 Task: Create in the project AgileCamp in Backlog an issue 'Integrate a new product recommendation feature into an existing e-commerce website to improve product discoverability and sales conversion', assign it to team member softage.3@softage.net and change the status to IN PROGRESS. Create in the project AgileCamp in Backlog an issue 'Develop a new tool for automated testing of cross-browser compatibility and responsiveness', assign it to team member softage.4@softage.net and change the status to IN PROGRESS
Action: Mouse moved to (231, 346)
Screenshot: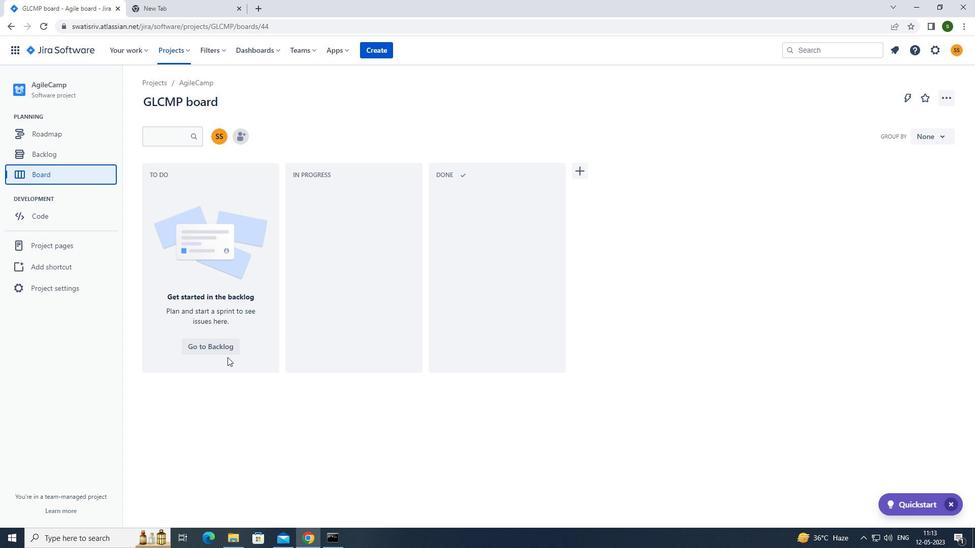 
Action: Mouse pressed left at (231, 346)
Screenshot: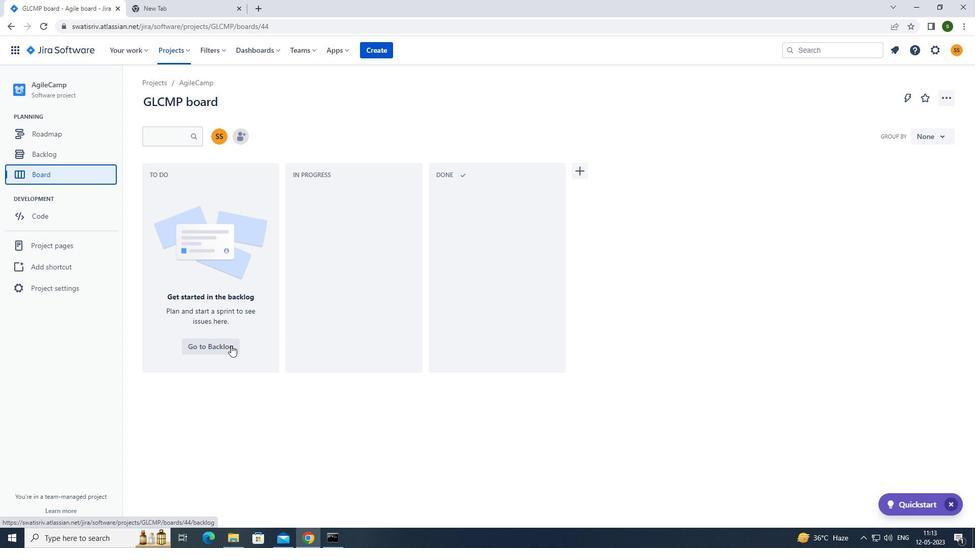 
Action: Mouse moved to (231, 211)
Screenshot: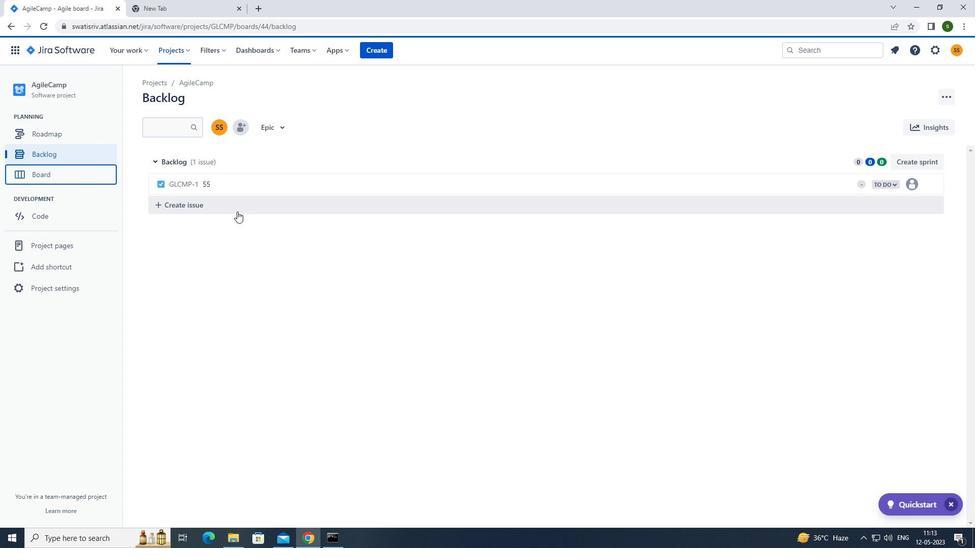 
Action: Mouse pressed left at (231, 211)
Screenshot: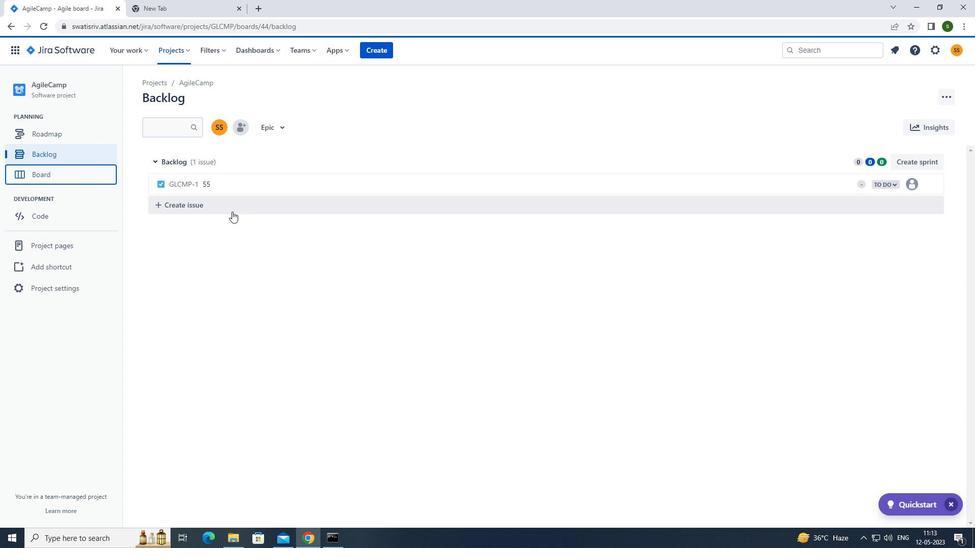 
Action: Mouse moved to (257, 204)
Screenshot: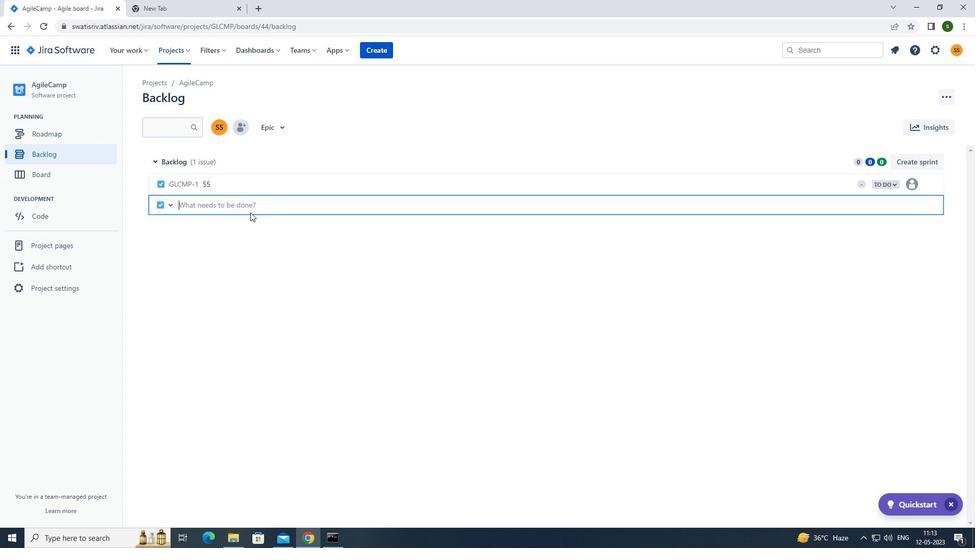 
Action: Mouse pressed left at (257, 204)
Screenshot: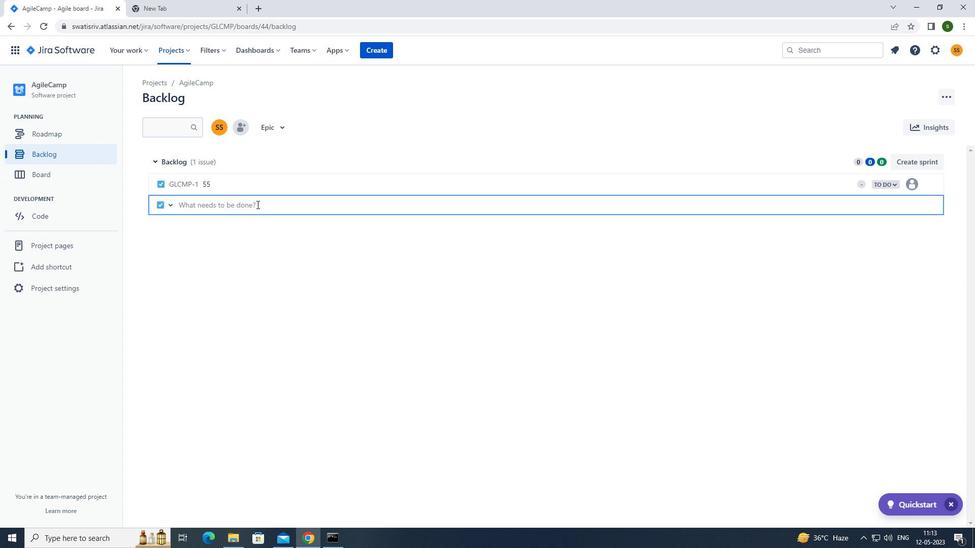 
Action: Key pressed <Key.caps_lock>i<Key.caps_lock>ntegrate<Key.space>a<Key.space>new<Key.space>product<Key.space>reco
Screenshot: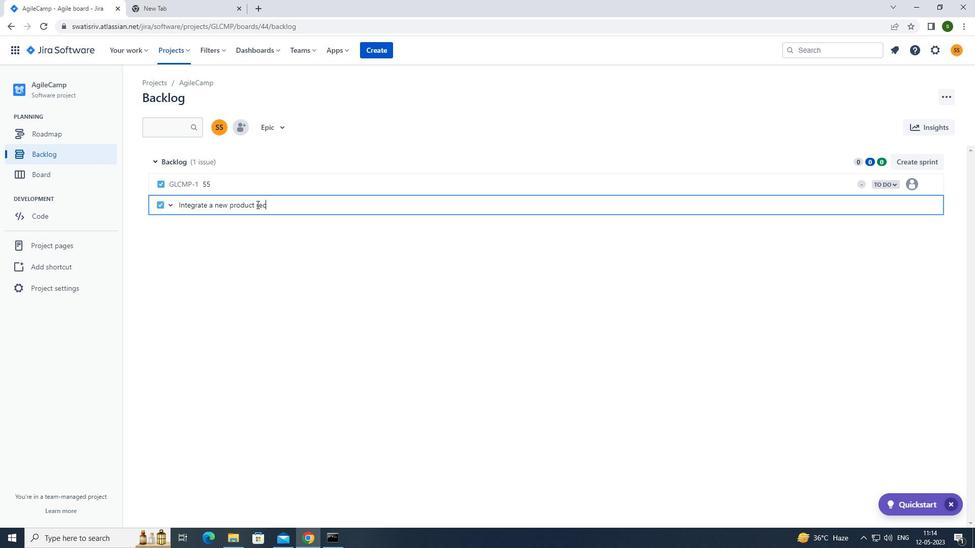 
Action: Mouse moved to (257, 204)
Screenshot: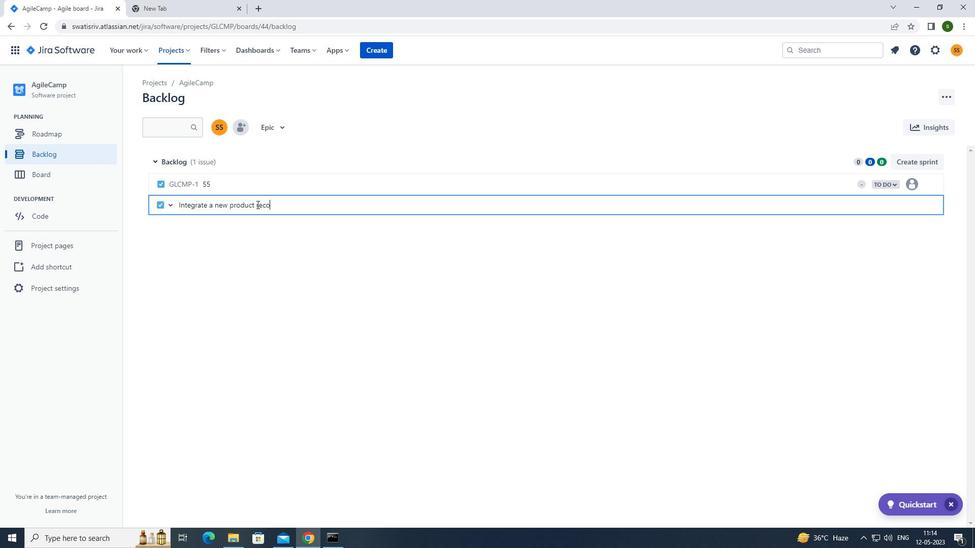 
Action: Key pressed mmendation<Key.space>feature<Key.space>ito<Key.space>an<Key.space>existing<Key.space>e-commerce<Key.space>website<Key.space>to<Key.space>improve<Key.space>product<Key.space>discoverability<Key.space>and<Key.space>sales<Key.space>conversion<Key.enter>
Screenshot: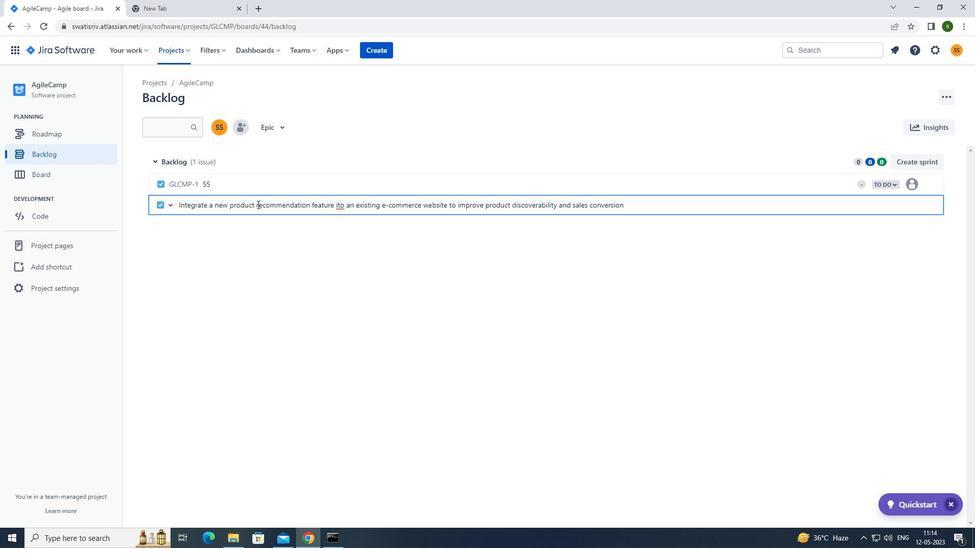 
Action: Mouse moved to (910, 205)
Screenshot: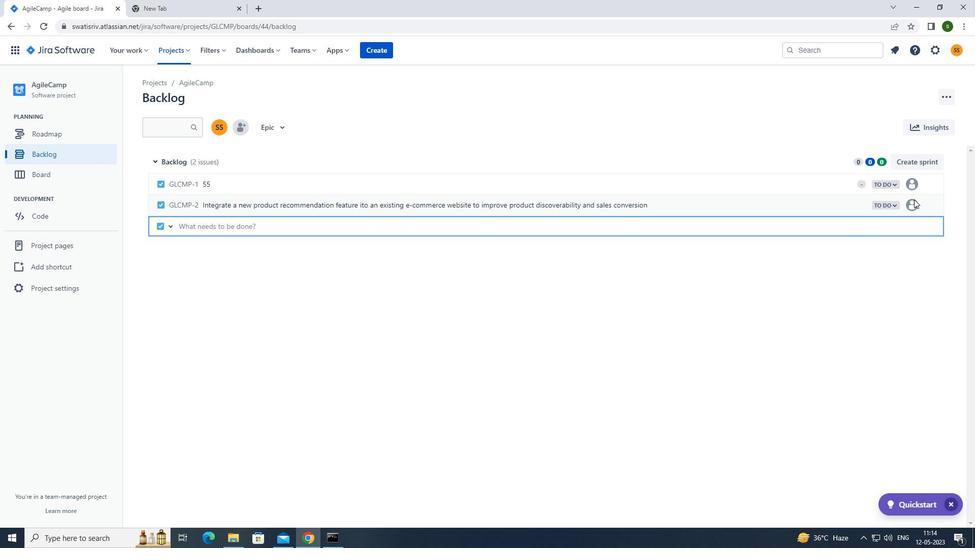 
Action: Mouse pressed left at (910, 205)
Screenshot: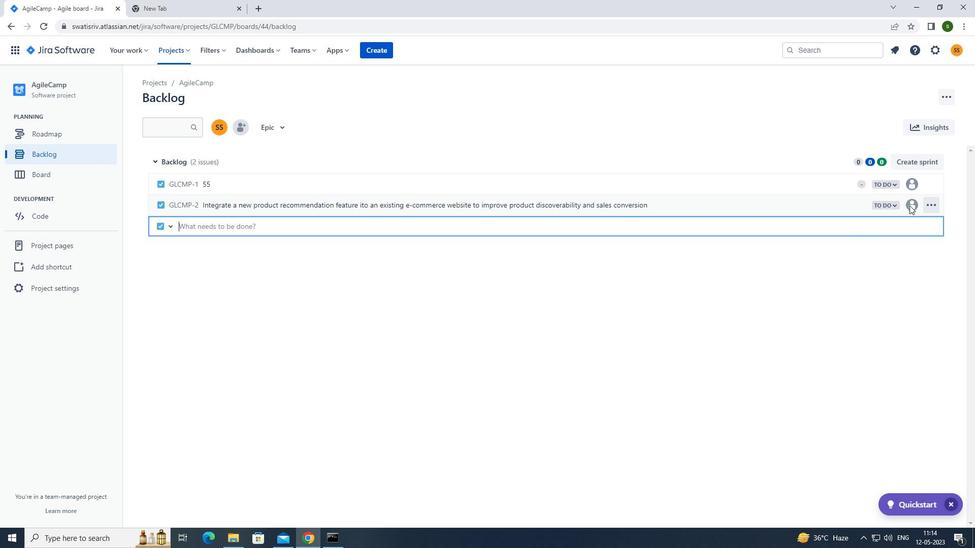 
Action: Mouse pressed left at (910, 205)
Screenshot: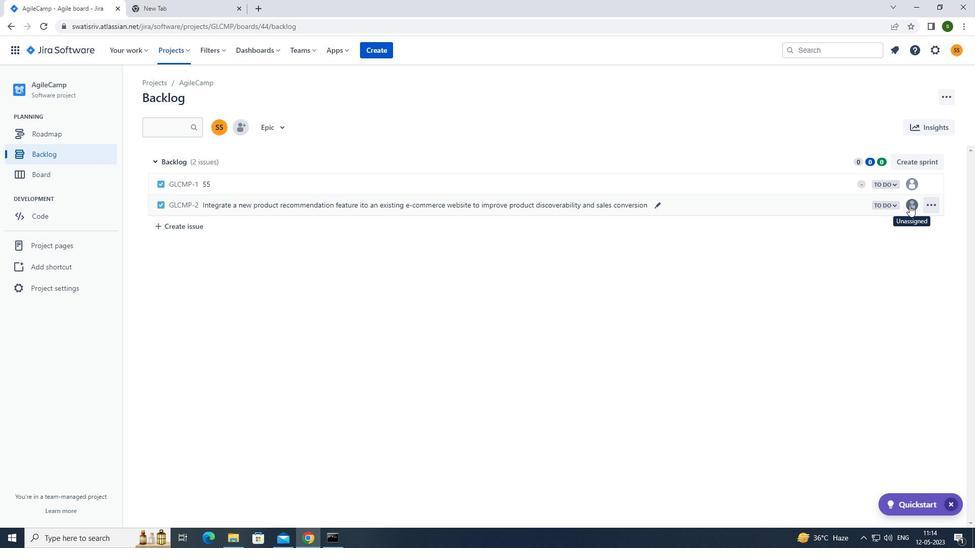 
Action: Mouse moved to (843, 312)
Screenshot: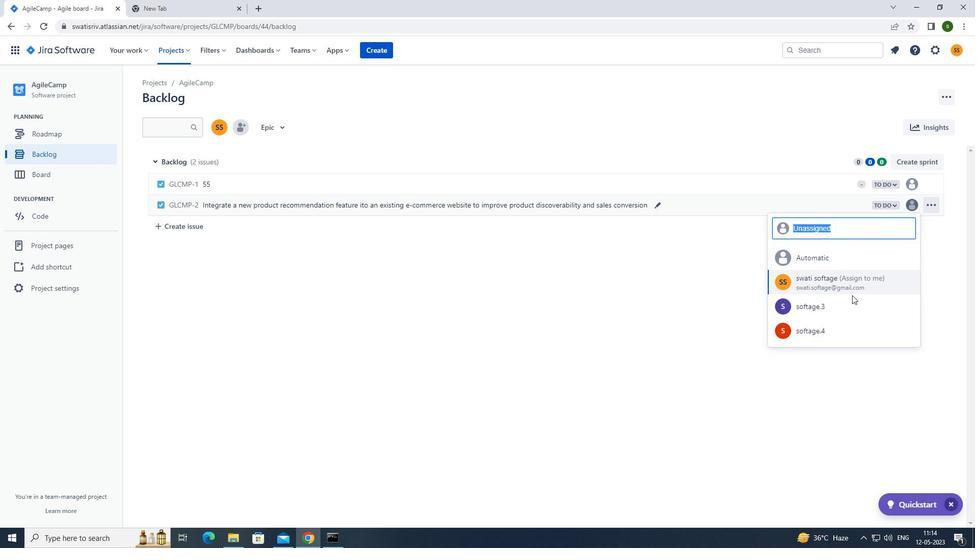 
Action: Mouse pressed left at (843, 312)
Screenshot: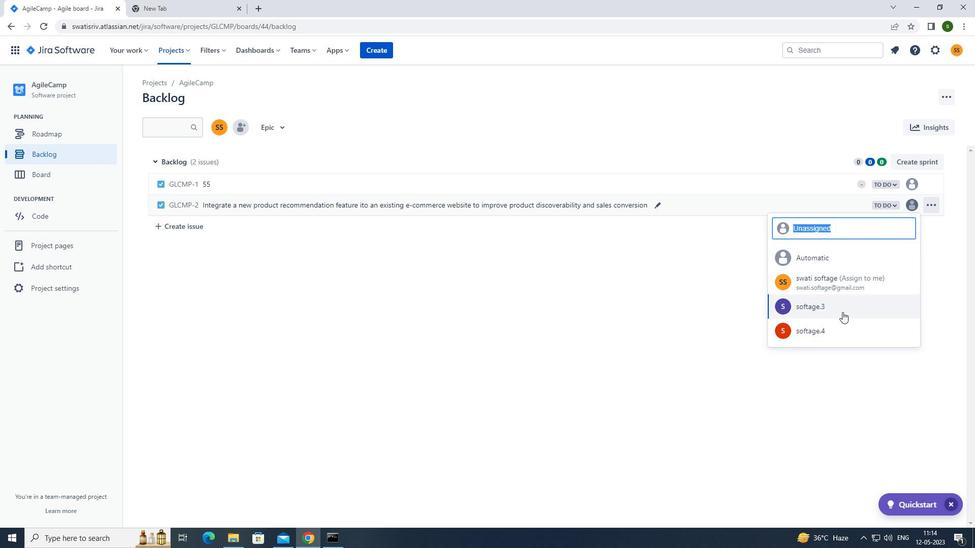 
Action: Mouse moved to (890, 205)
Screenshot: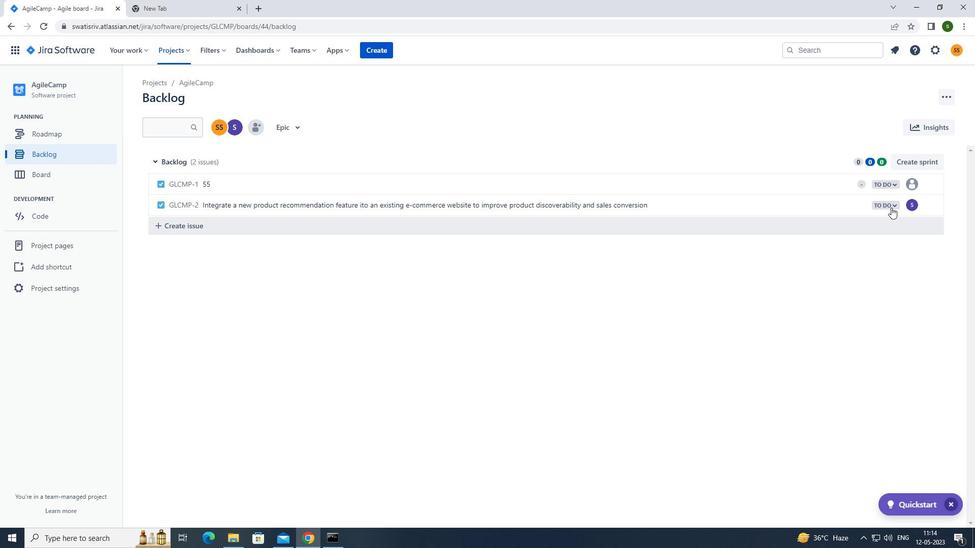 
Action: Mouse pressed left at (890, 205)
Screenshot: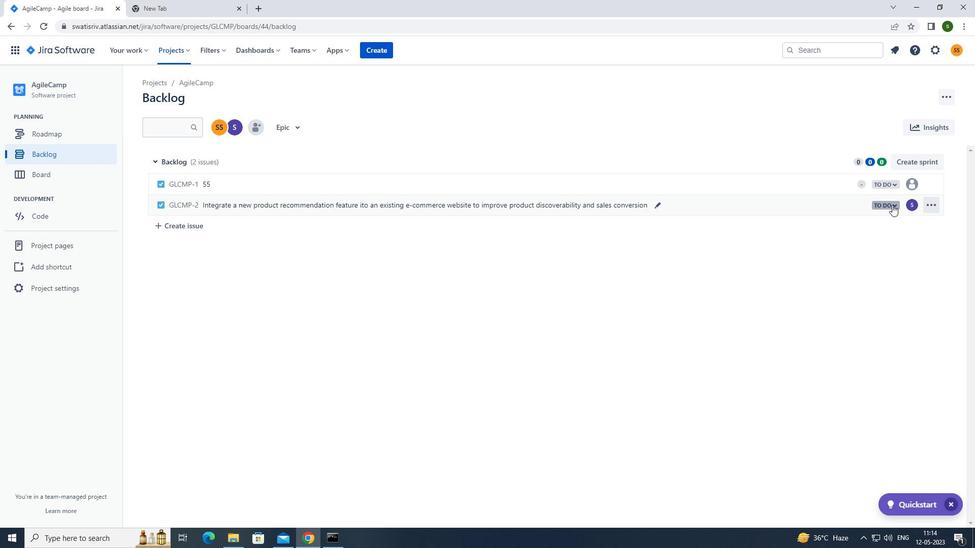 
Action: Mouse moved to (870, 225)
Screenshot: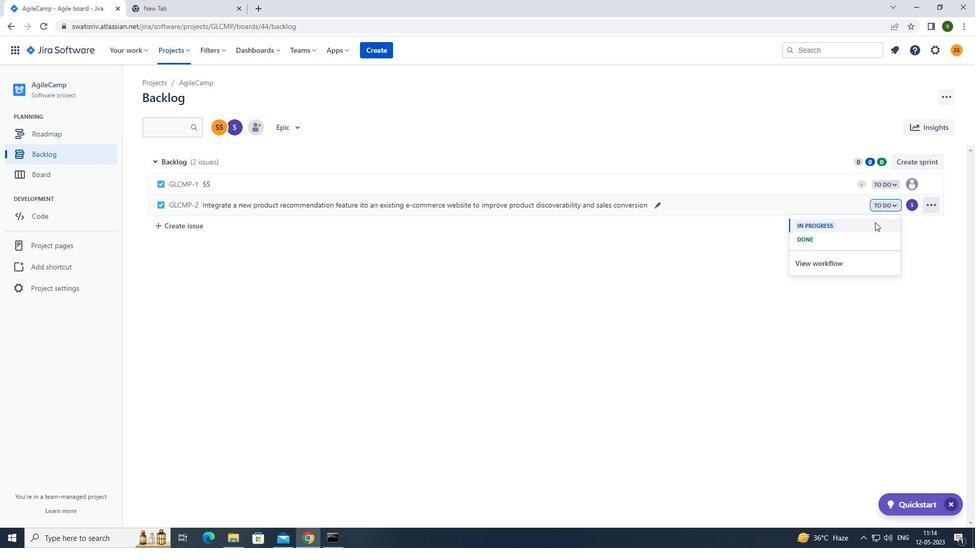 
Action: Mouse pressed left at (870, 225)
Screenshot: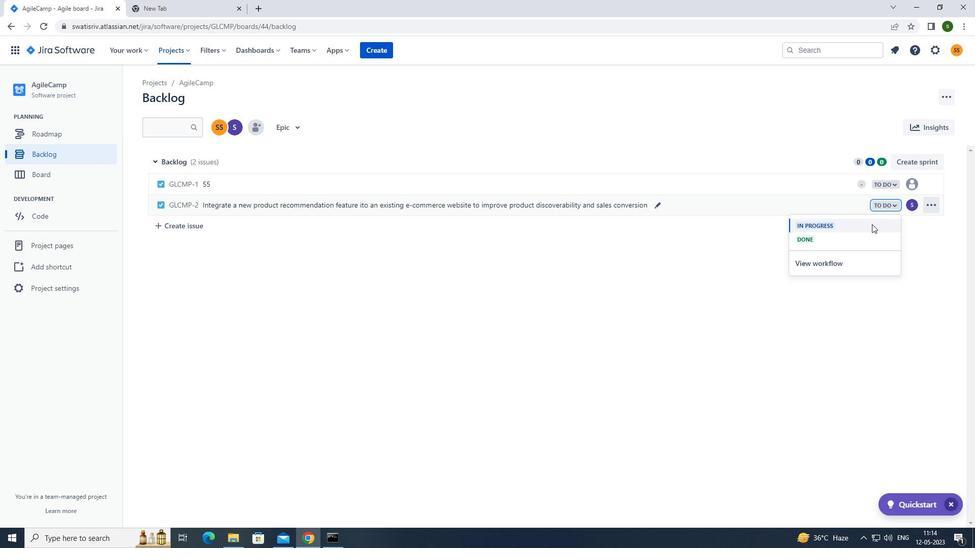 
Action: Mouse moved to (225, 231)
Screenshot: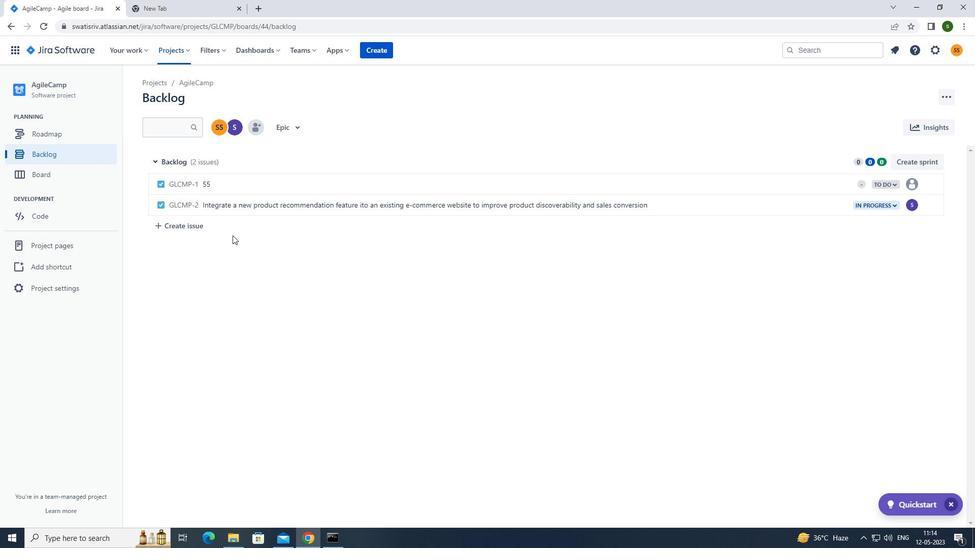 
Action: Mouse pressed left at (225, 231)
Screenshot: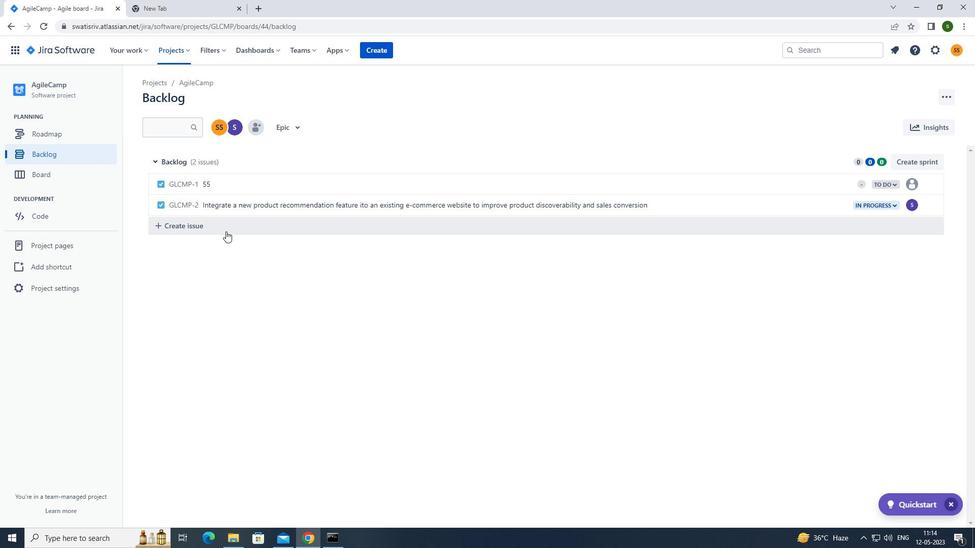 
Action: Mouse moved to (275, 226)
Screenshot: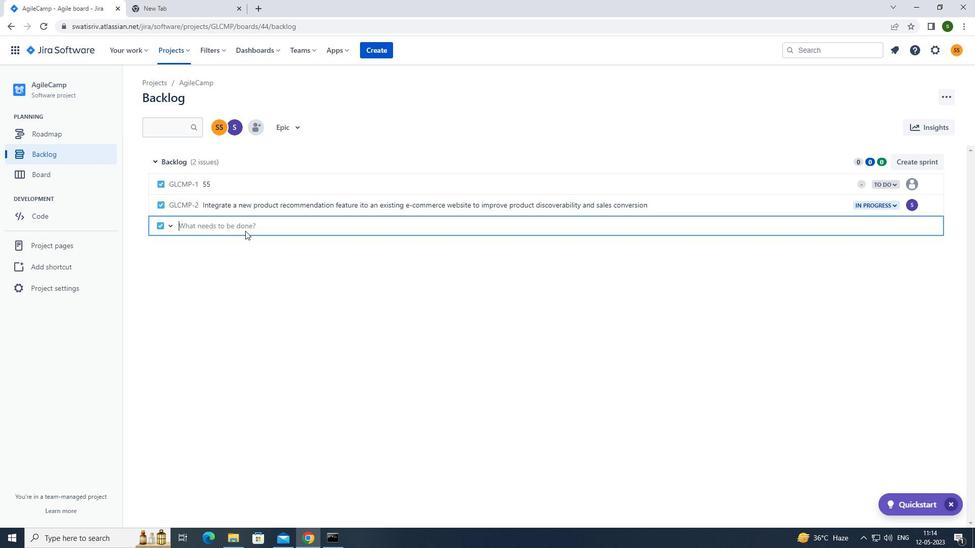 
Action: Key pressed <Key.caps_lock>d<Key.caps_lock>evelop<Key.space>a<Key.space>new<Key.space>tool<Key.space>for<Key.space>automated<Key.space>testing<Key.space>of<Key.space>cross-browser<Key.space>compatibility<Key.space>and<Key.space>responsiveness<Key.enter>
Screenshot: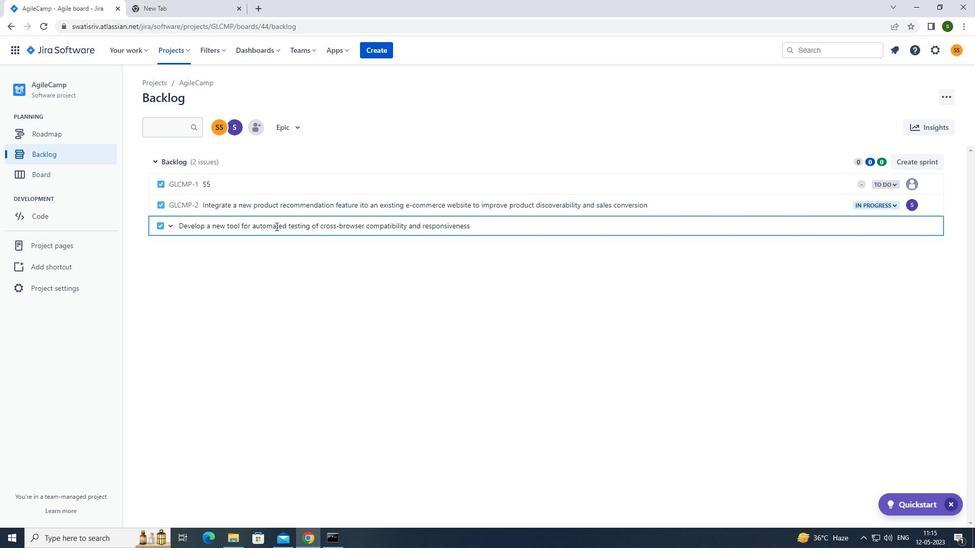 
Action: Mouse moved to (912, 228)
Screenshot: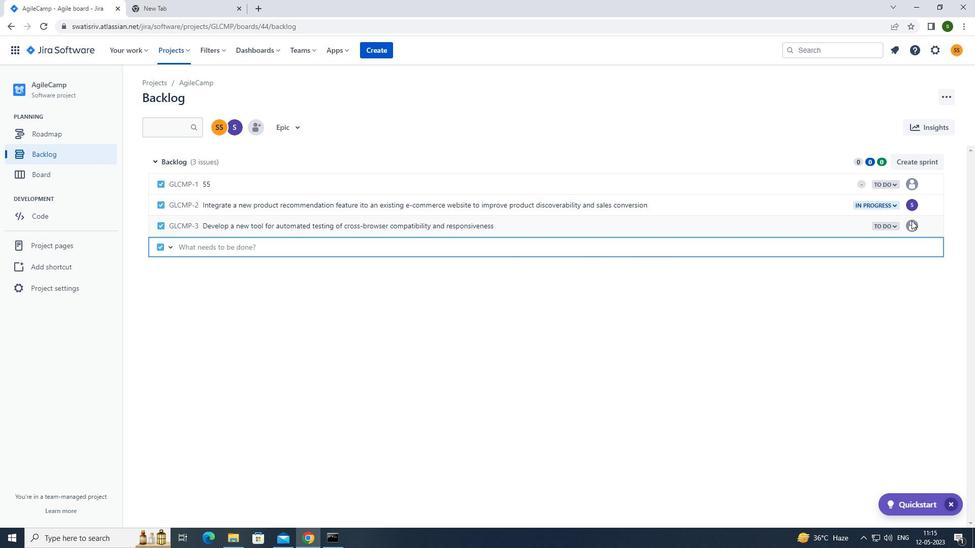 
Action: Mouse pressed left at (912, 228)
Screenshot: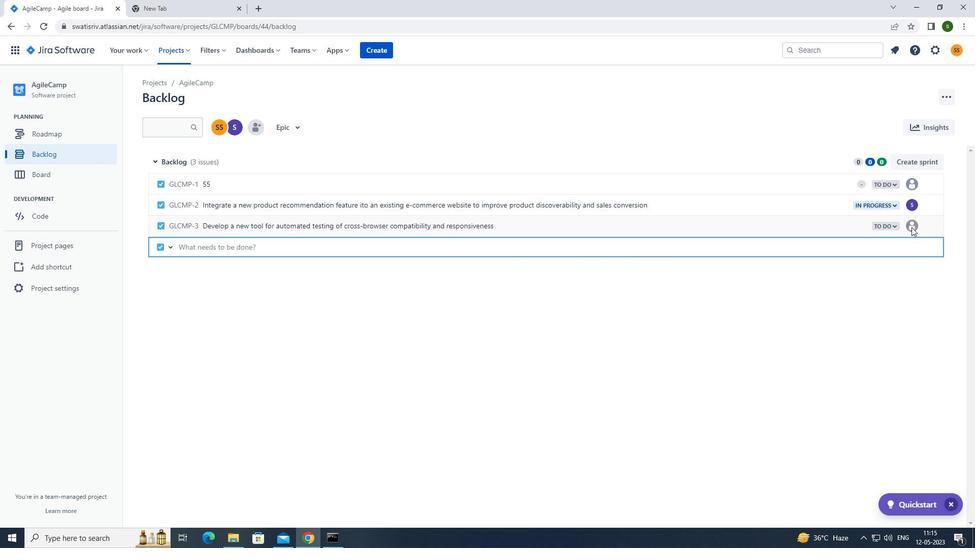 
Action: Mouse moved to (911, 228)
Screenshot: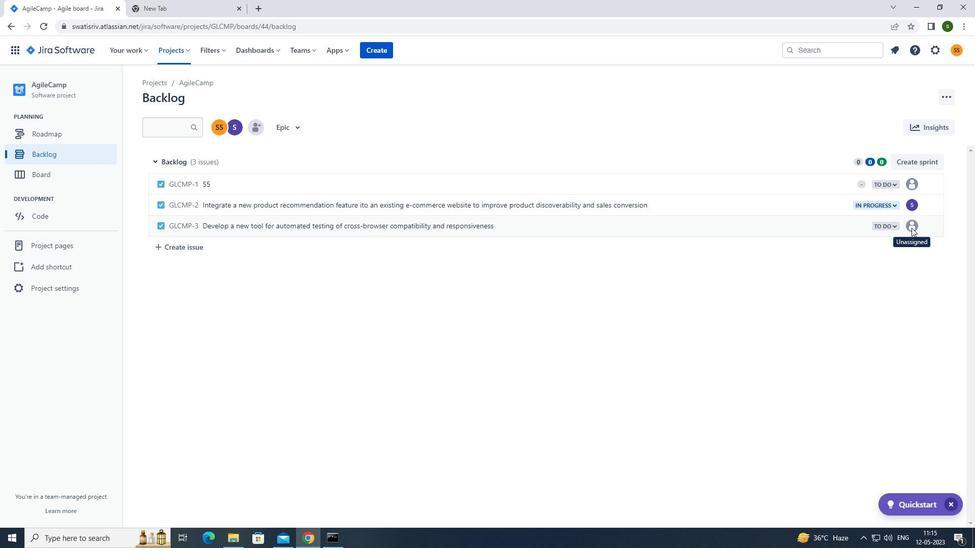 
Action: Mouse pressed left at (911, 228)
Screenshot: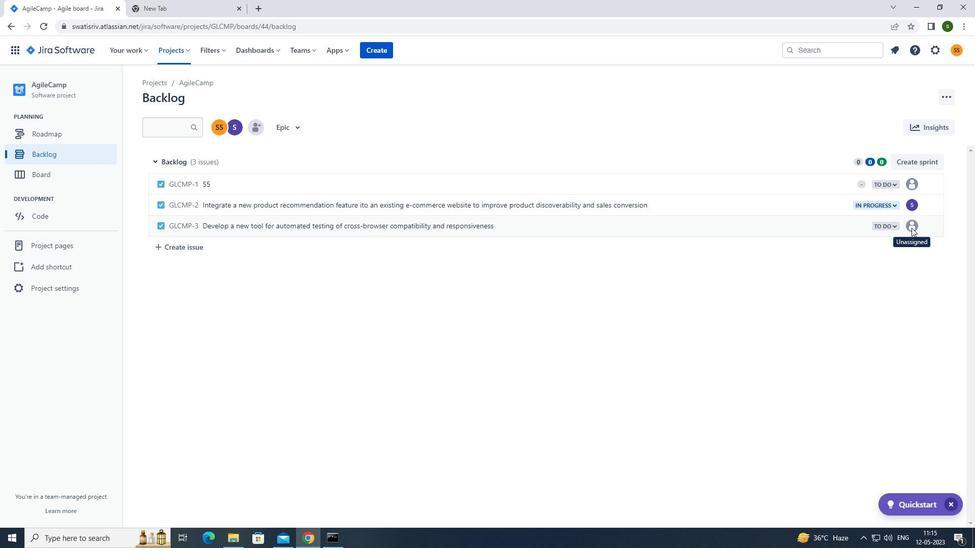 
Action: Mouse moved to (913, 227)
Screenshot: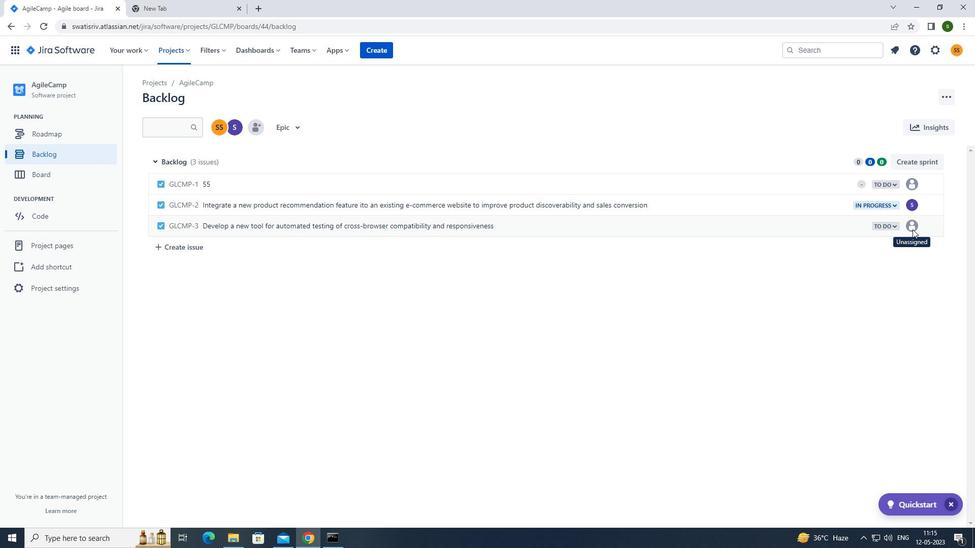 
Action: Mouse pressed left at (913, 227)
Screenshot: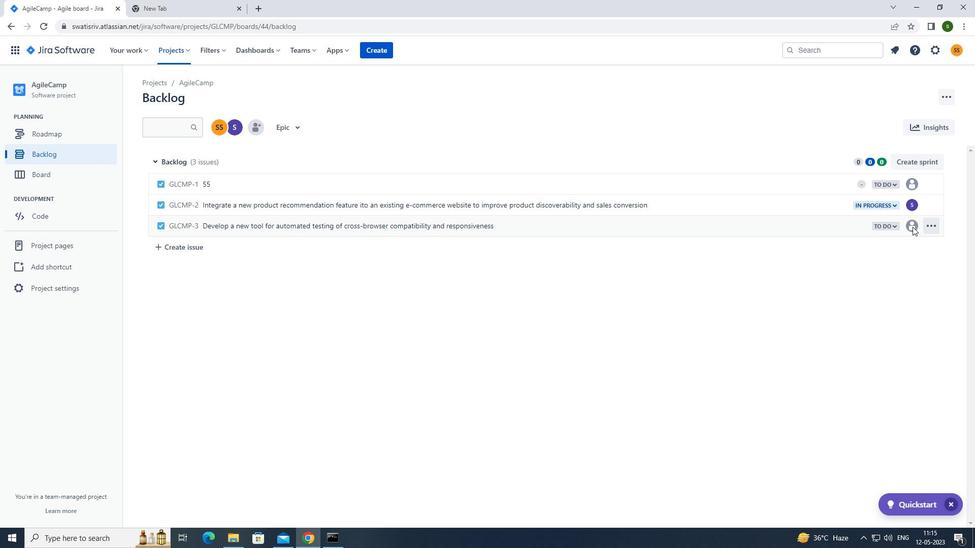 
Action: Mouse pressed left at (913, 227)
Screenshot: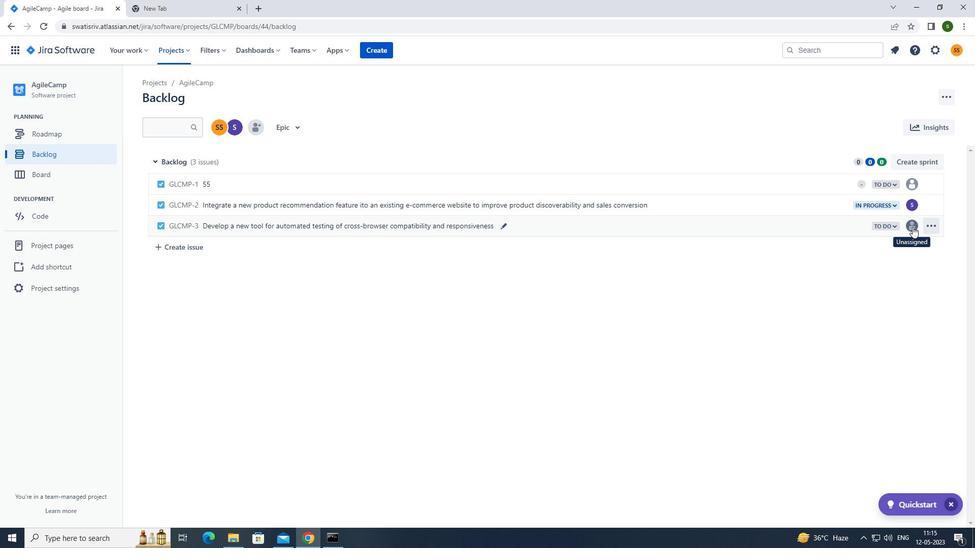 
Action: Mouse moved to (854, 269)
Screenshot: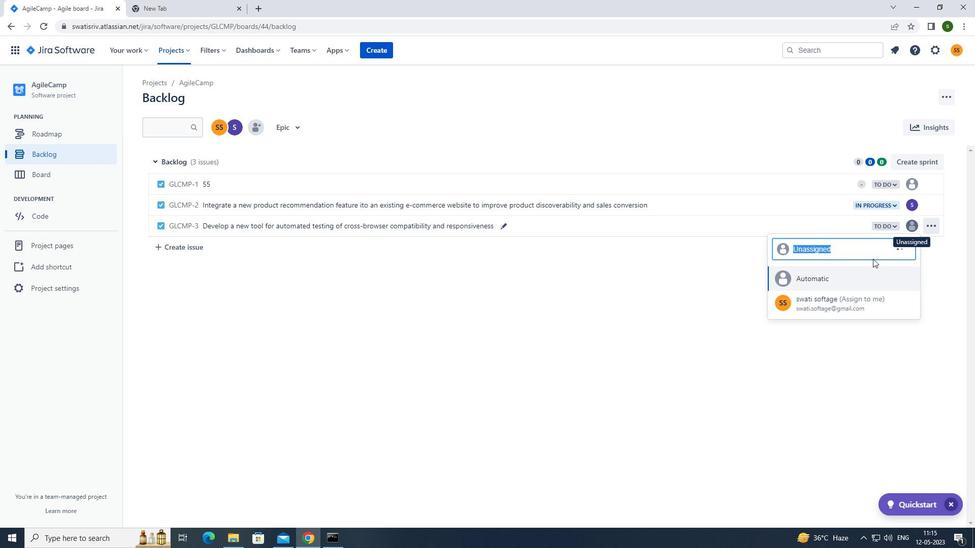 
Action: Mouse scrolled (854, 268) with delta (0, 0)
Screenshot: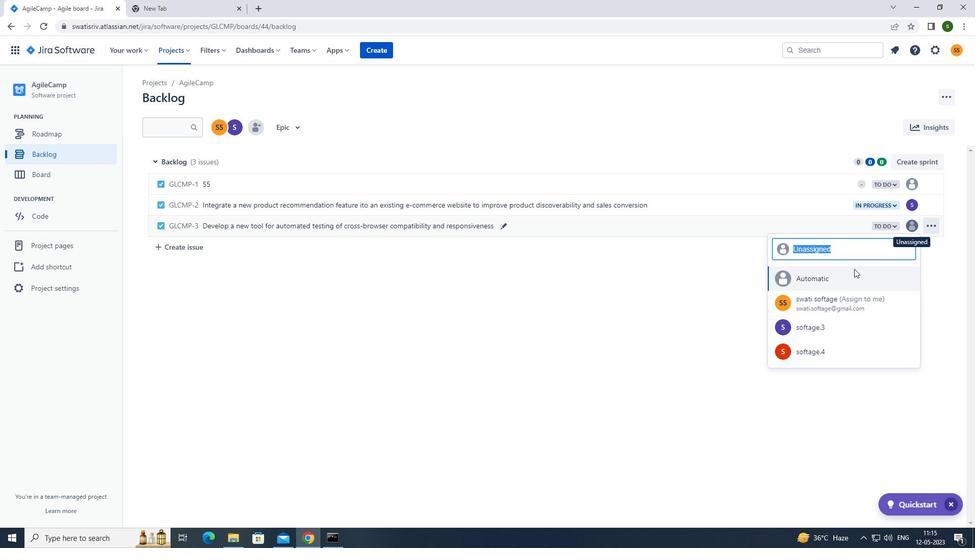 
Action: Mouse scrolled (854, 268) with delta (0, 0)
Screenshot: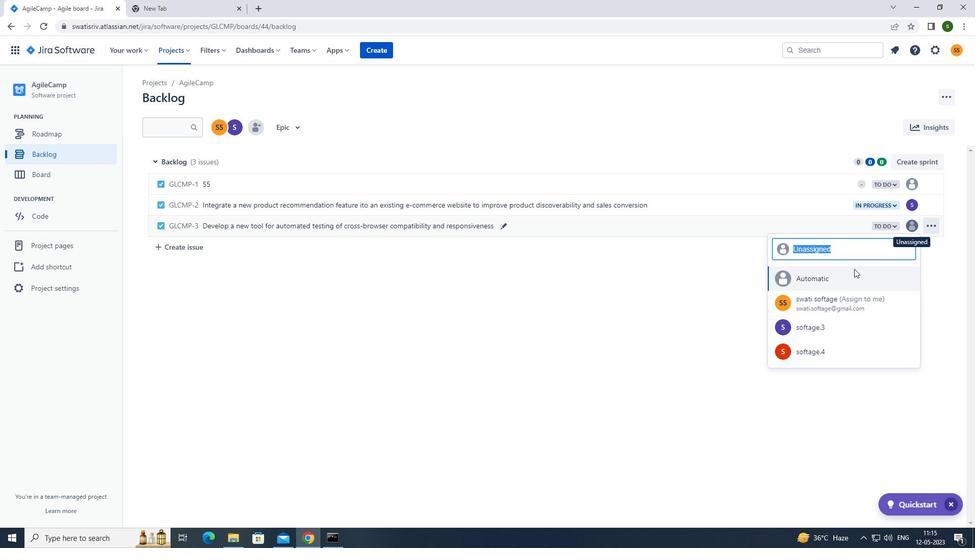 
Action: Mouse moved to (813, 347)
Screenshot: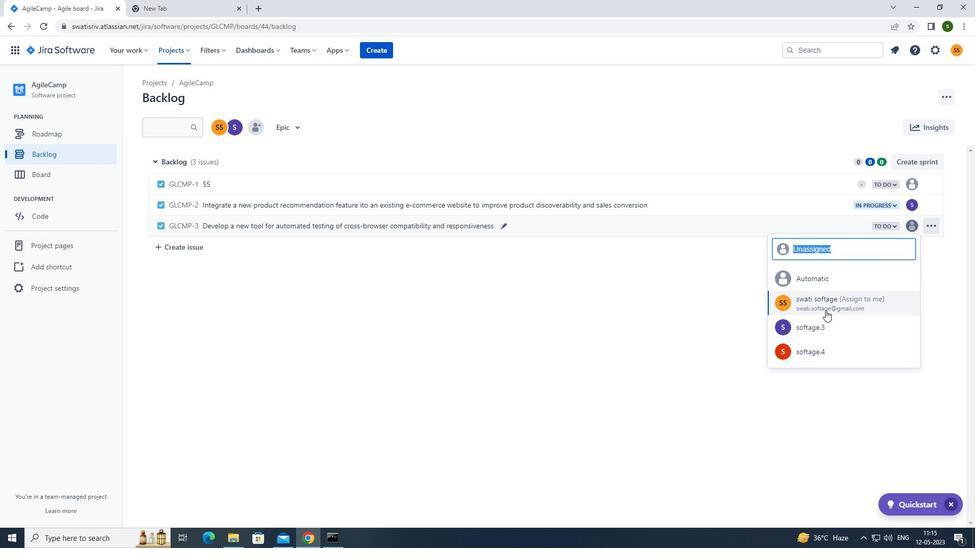 
Action: Mouse pressed left at (813, 347)
Screenshot: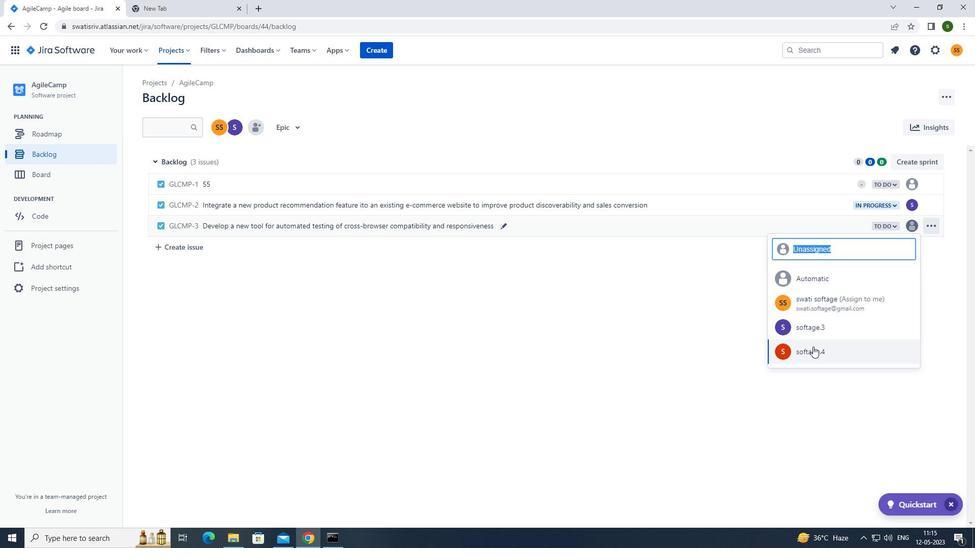
Action: Mouse moved to (889, 225)
Screenshot: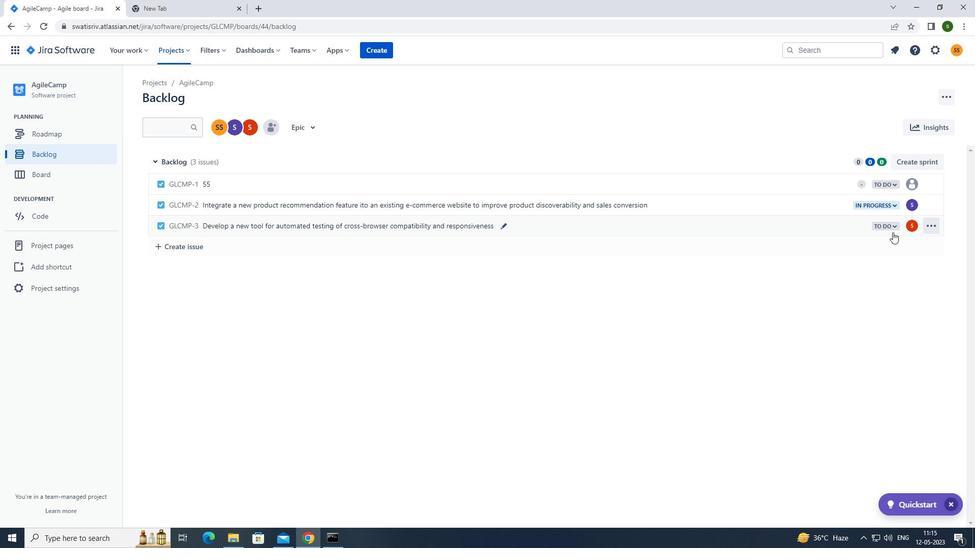 
Action: Mouse pressed left at (889, 225)
Screenshot: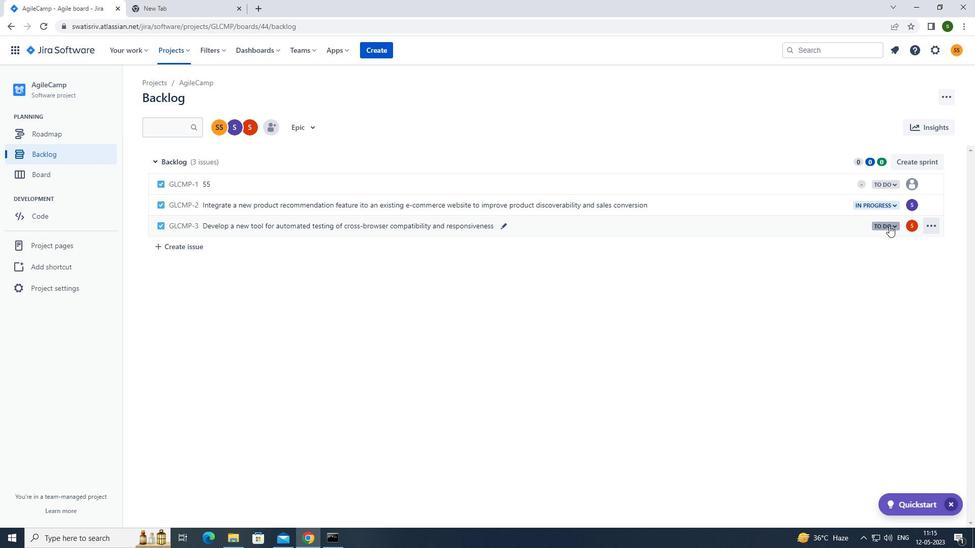 
Action: Mouse moved to (828, 245)
Screenshot: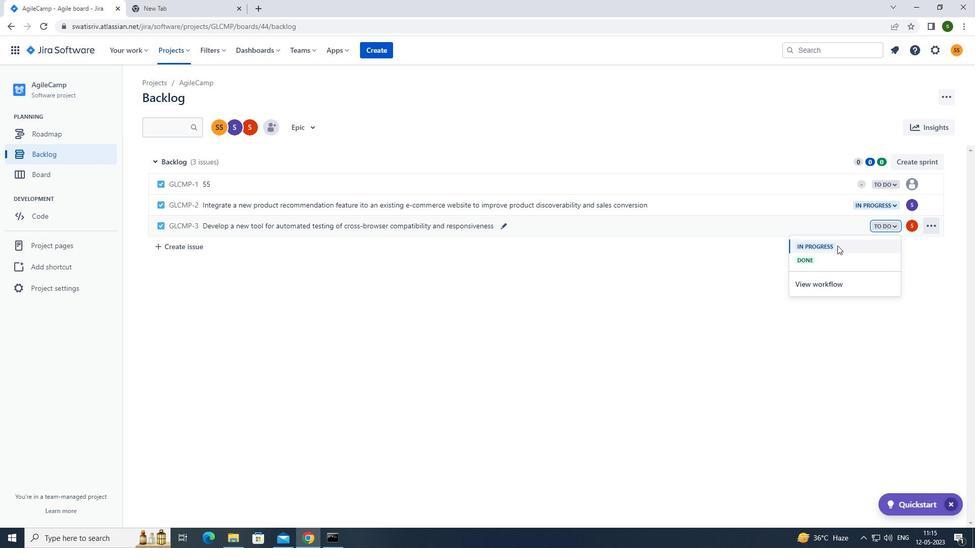 
Action: Mouse pressed left at (828, 245)
Screenshot: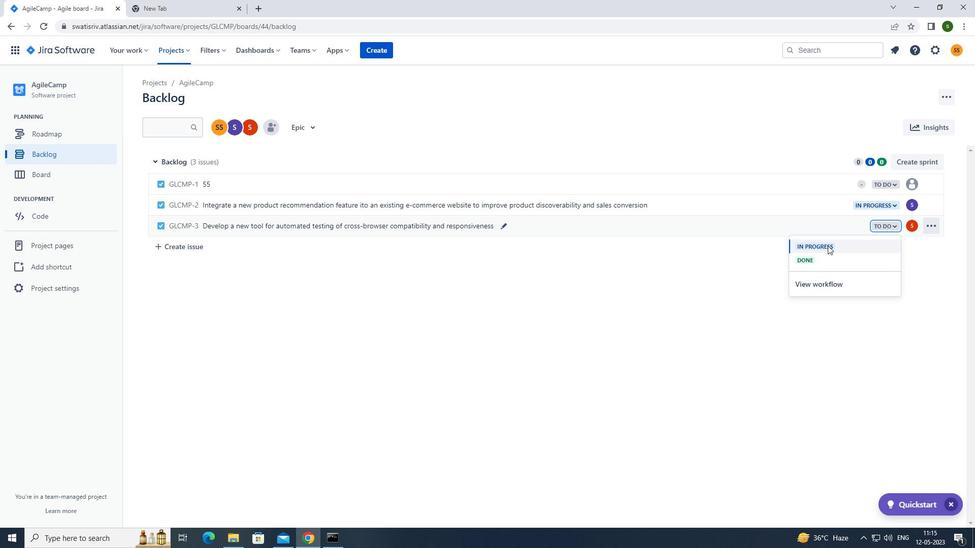 
Action: Mouse moved to (721, 303)
Screenshot: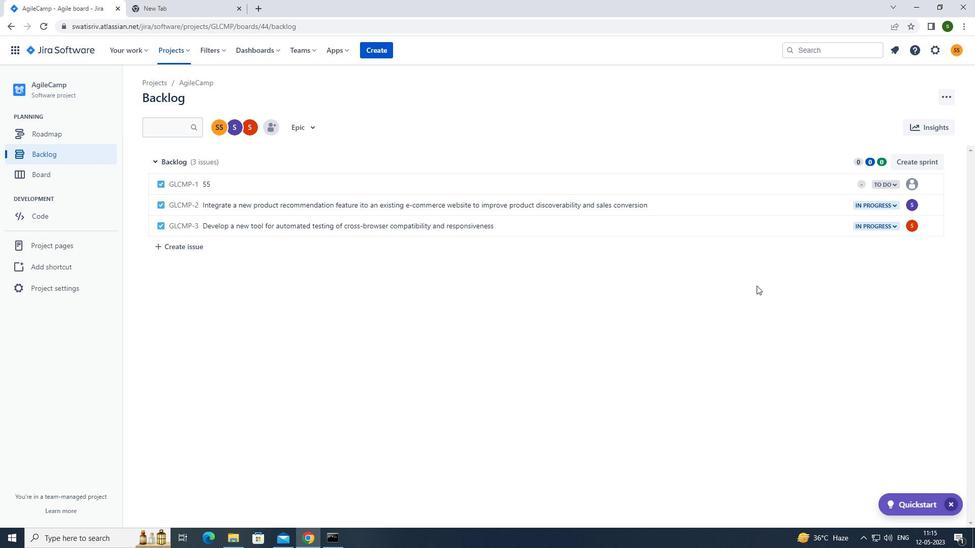 
